 Task: Sort the products in the category "Paper Goods" by unit price (high first).
Action: Mouse moved to (707, 276)
Screenshot: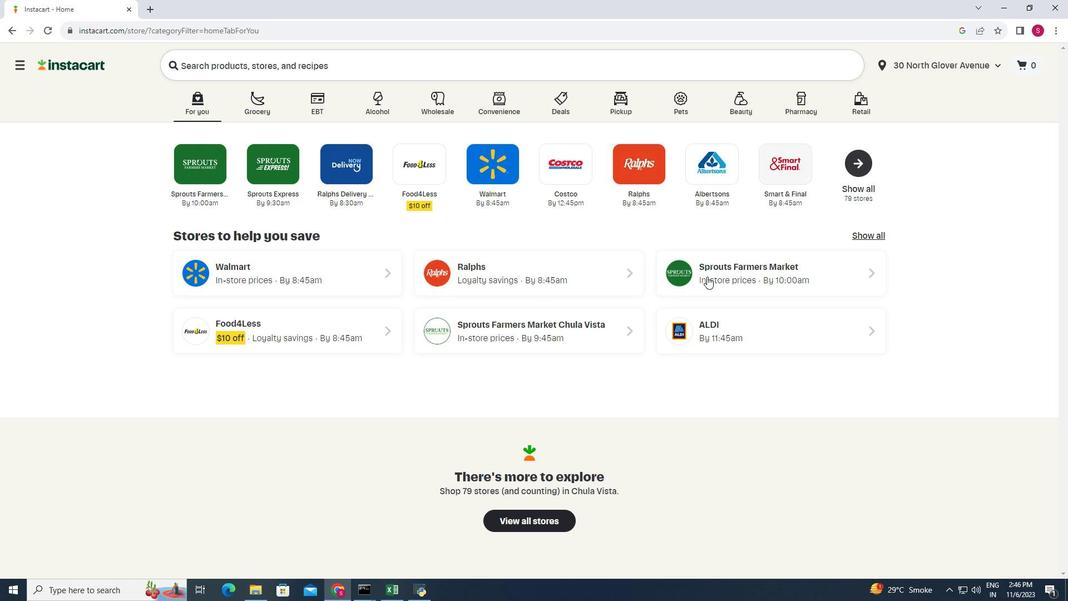 
Action: Mouse pressed left at (707, 276)
Screenshot: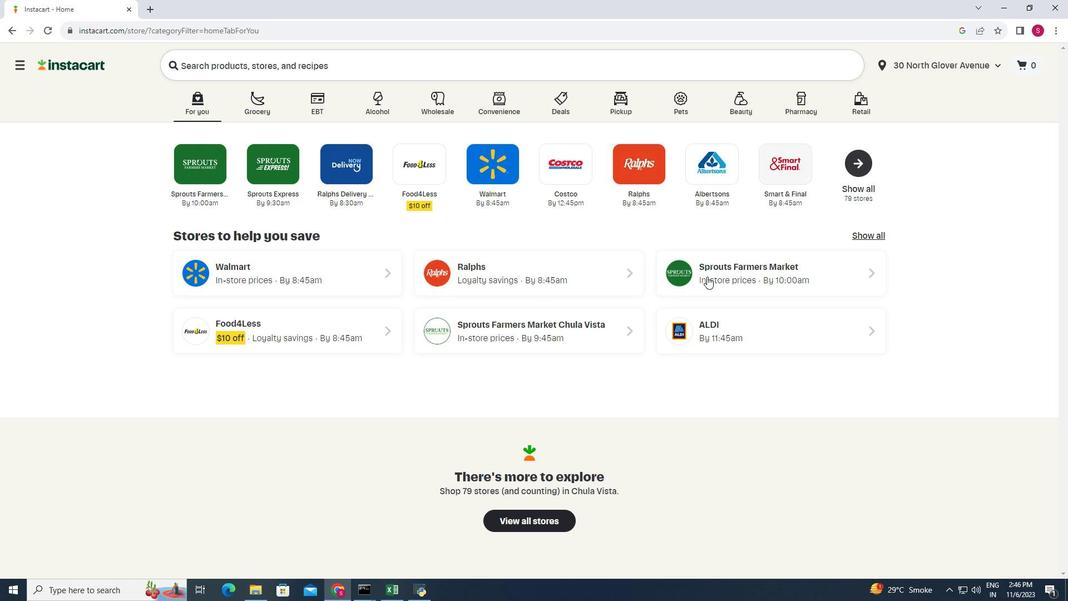 
Action: Mouse moved to (84, 418)
Screenshot: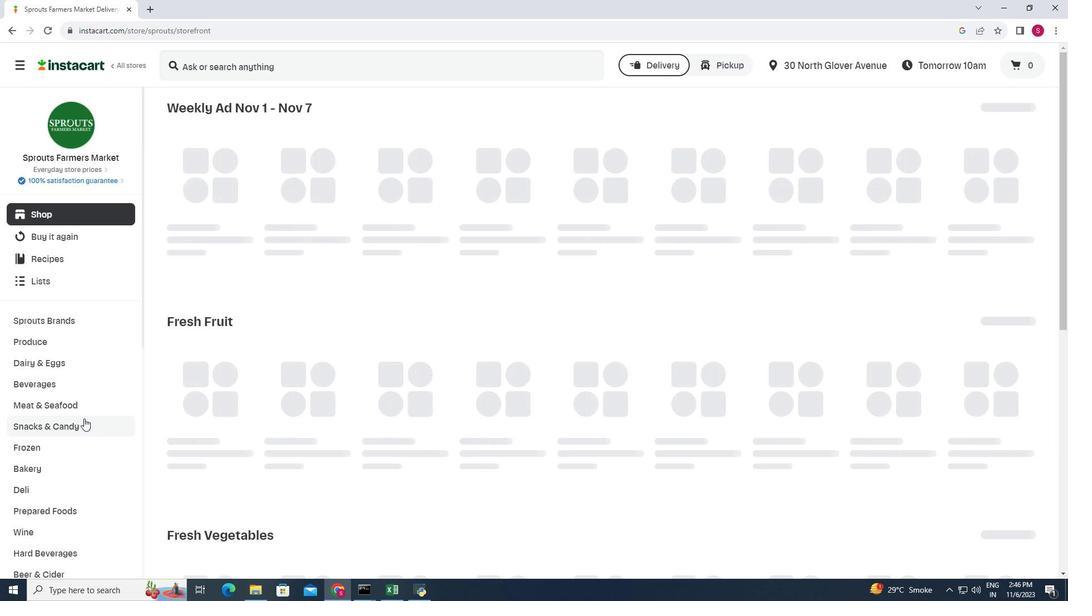 
Action: Mouse scrolled (84, 418) with delta (0, 0)
Screenshot: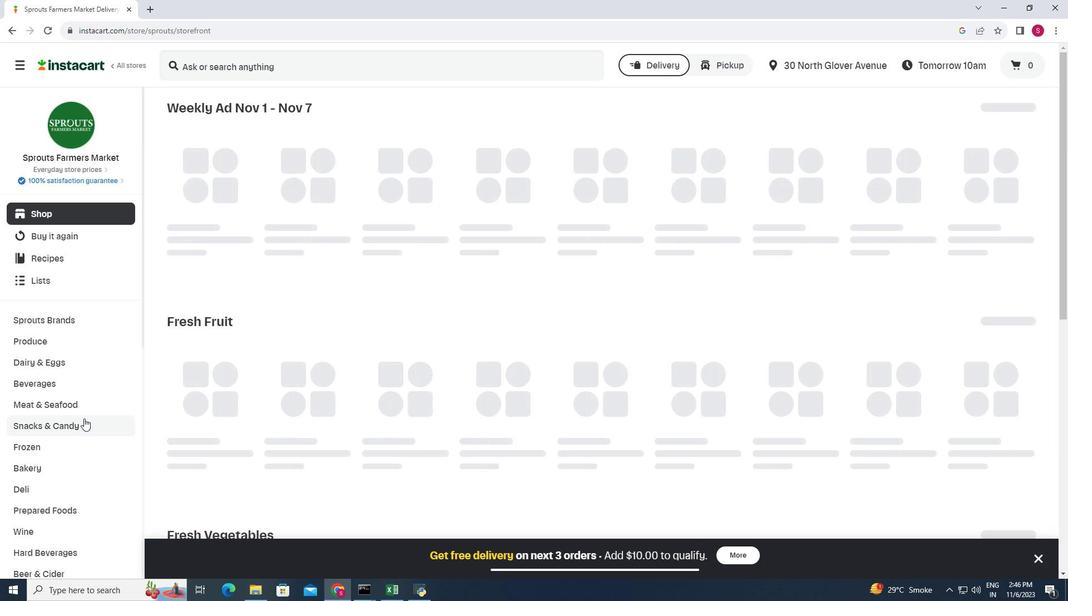 
Action: Mouse scrolled (84, 418) with delta (0, 0)
Screenshot: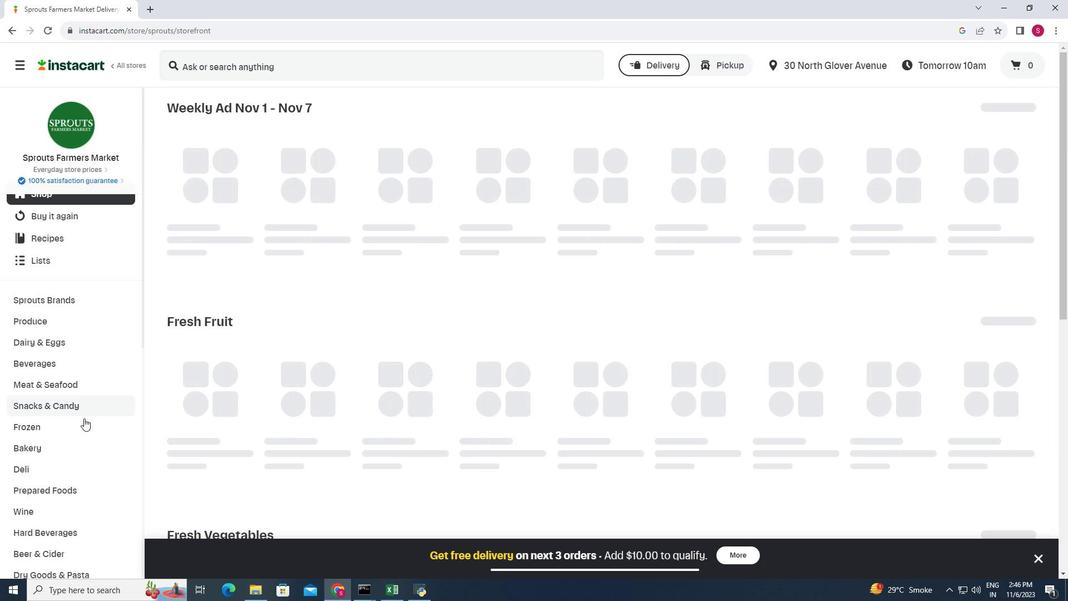 
Action: Mouse scrolled (84, 418) with delta (0, 0)
Screenshot: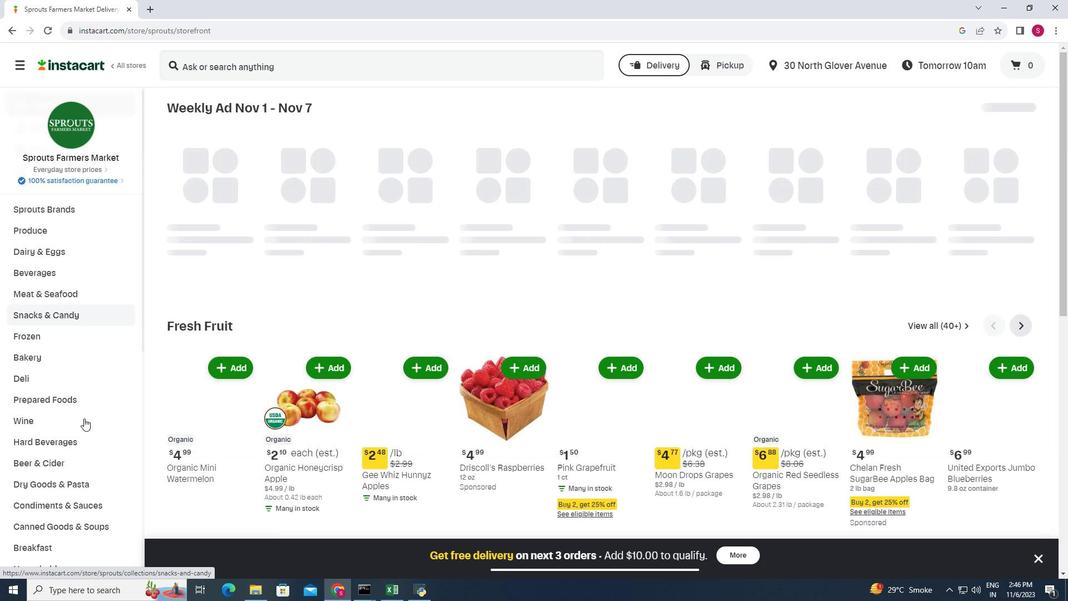 
Action: Mouse scrolled (84, 418) with delta (0, 0)
Screenshot: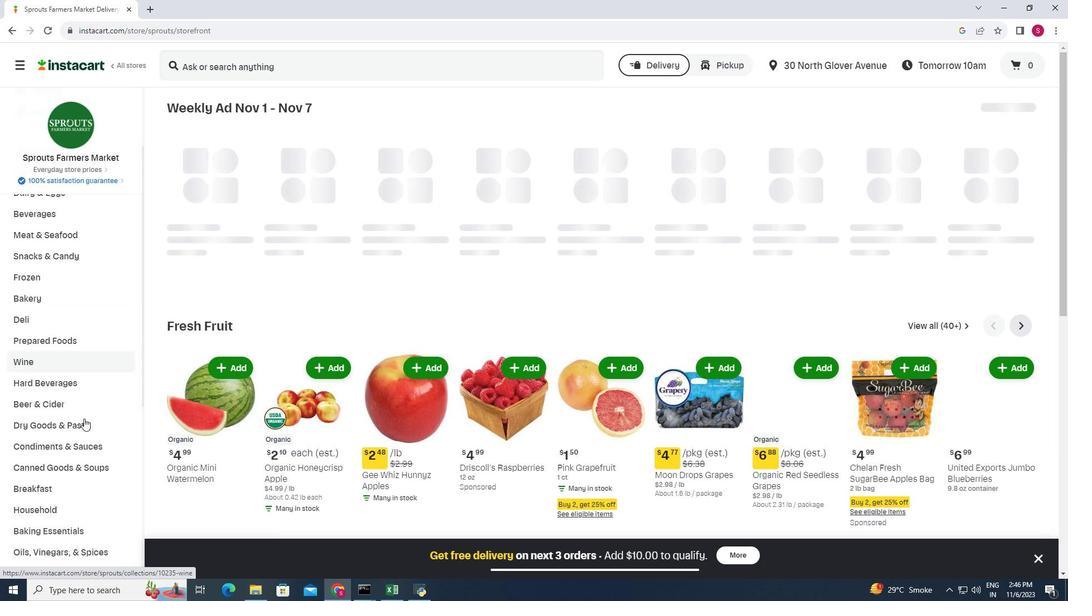 
Action: Mouse moved to (60, 448)
Screenshot: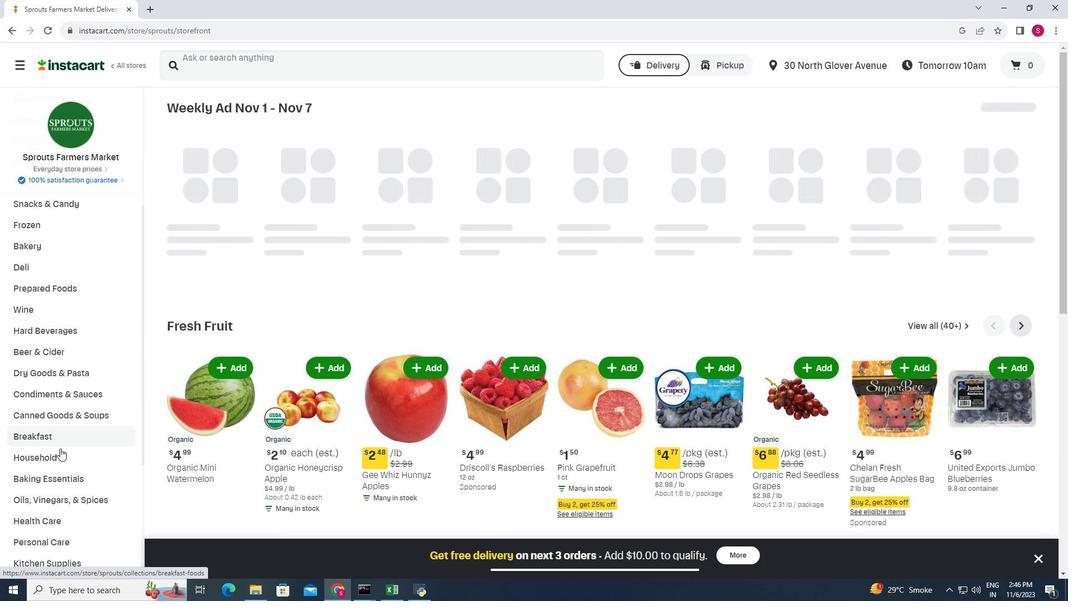 
Action: Mouse pressed left at (60, 448)
Screenshot: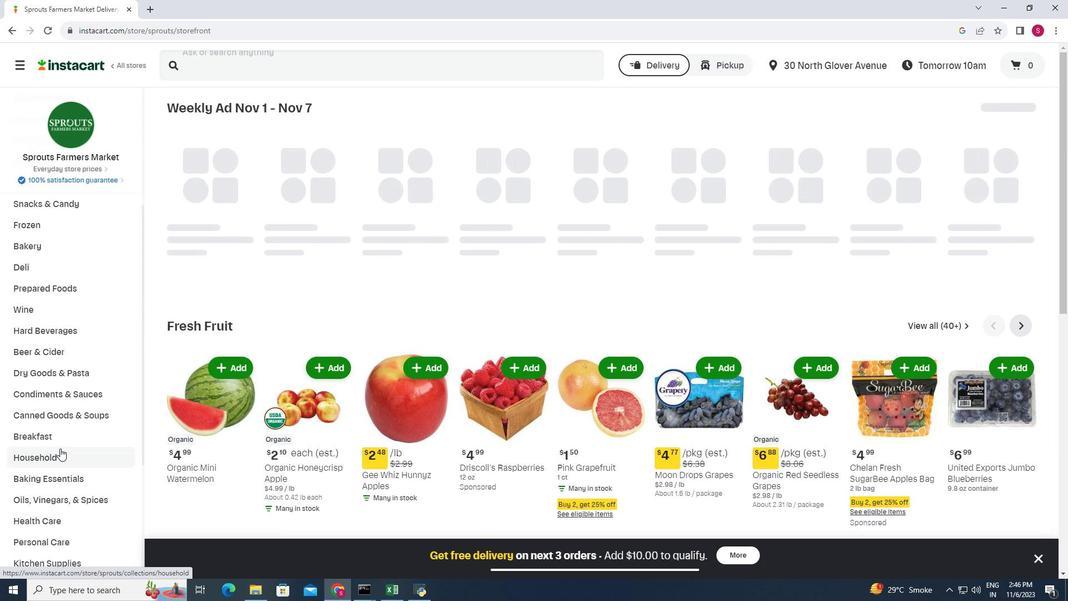 
Action: Mouse moved to (271, 135)
Screenshot: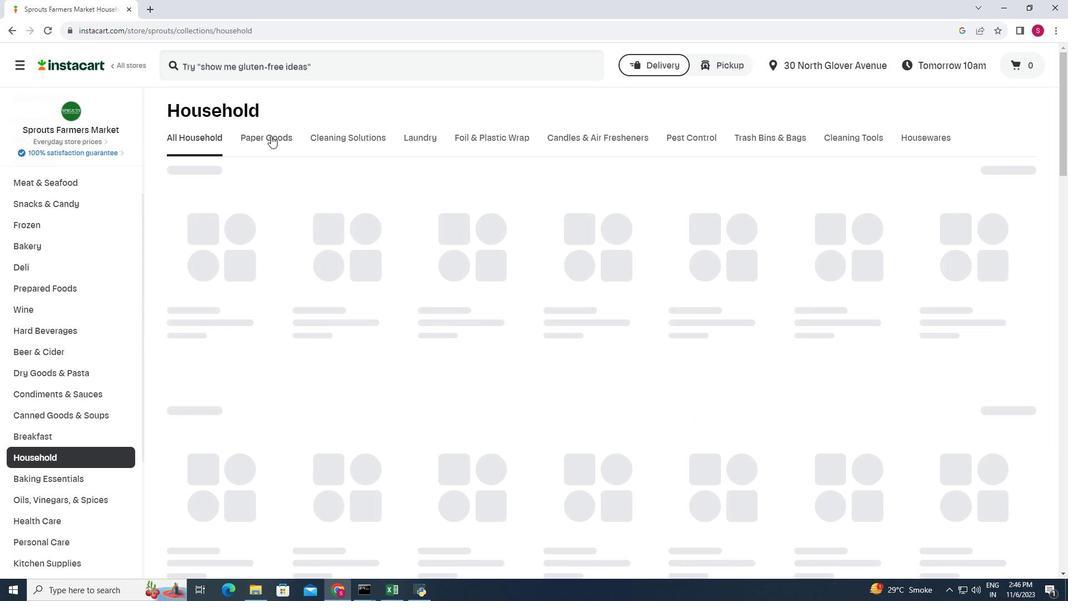 
Action: Mouse pressed left at (271, 135)
Screenshot: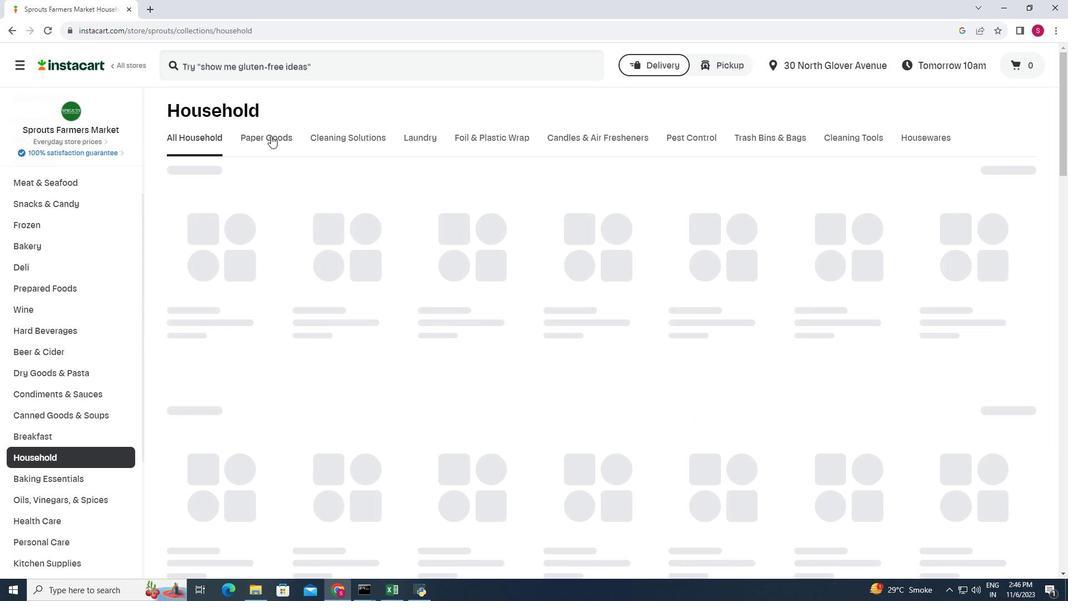 
Action: Mouse moved to (1027, 227)
Screenshot: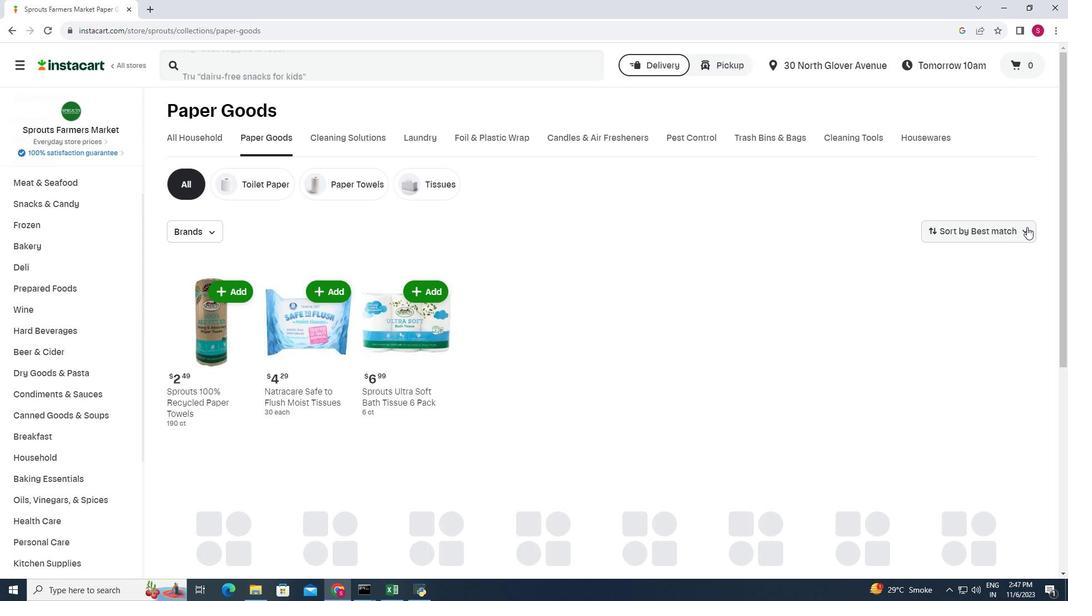 
Action: Mouse pressed left at (1027, 227)
Screenshot: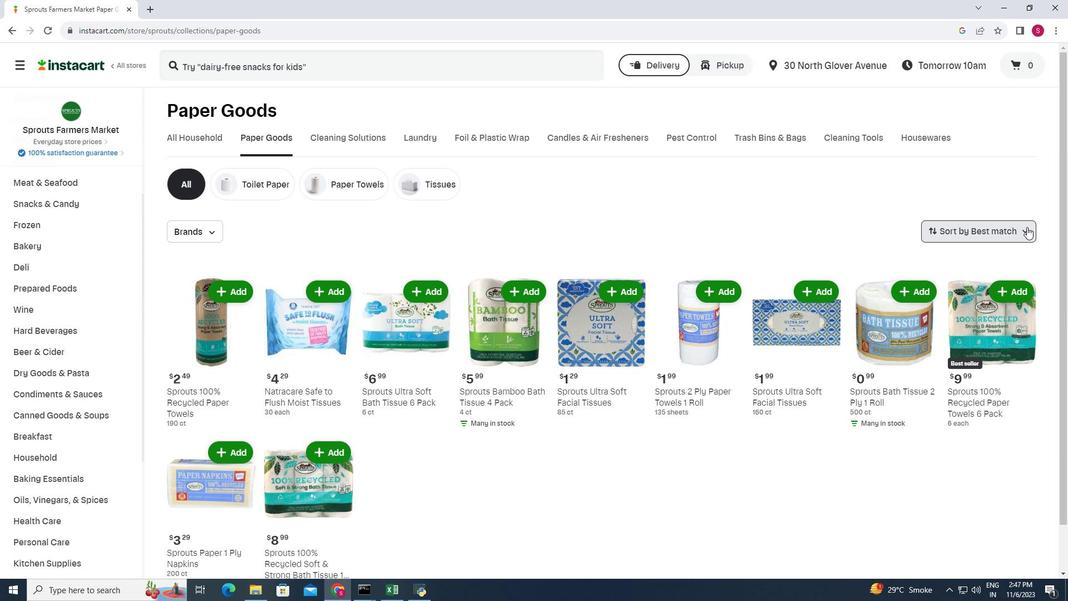 
Action: Mouse moved to (1009, 363)
Screenshot: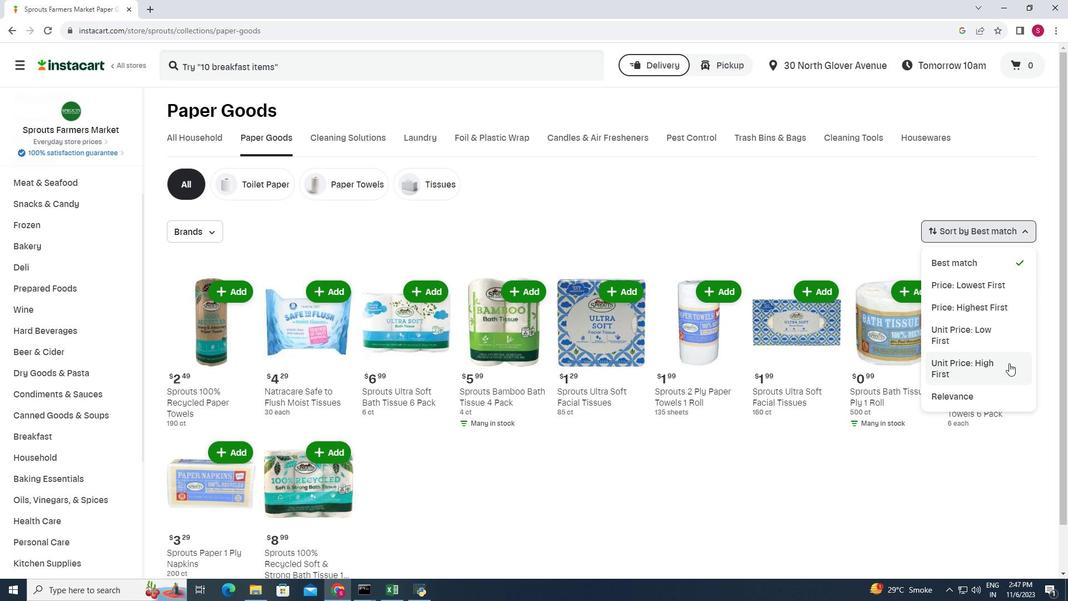 
Action: Mouse pressed left at (1009, 363)
Screenshot: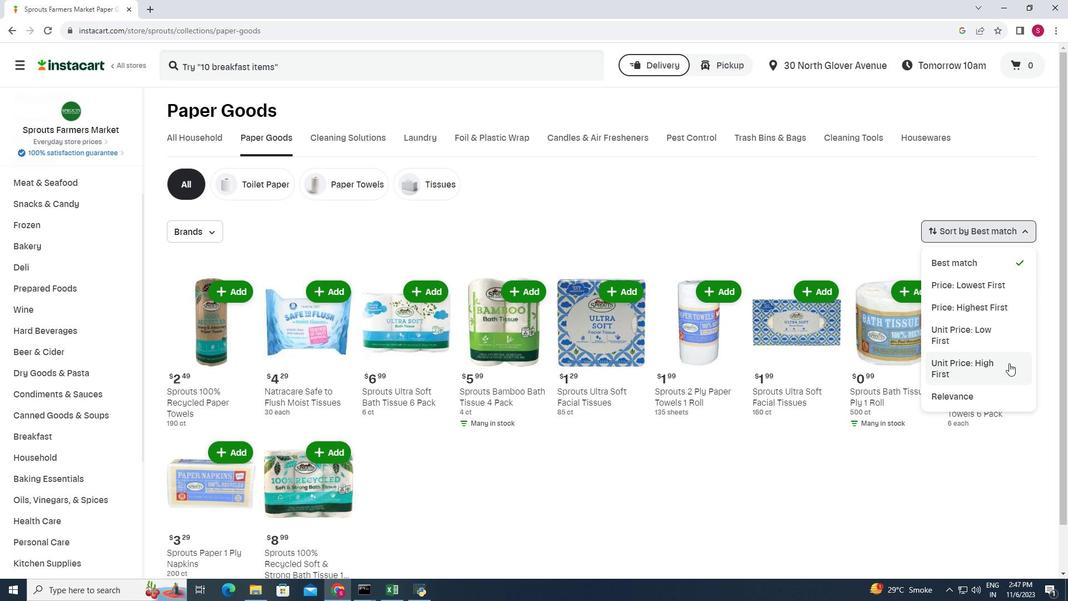 
Action: Mouse moved to (640, 220)
Screenshot: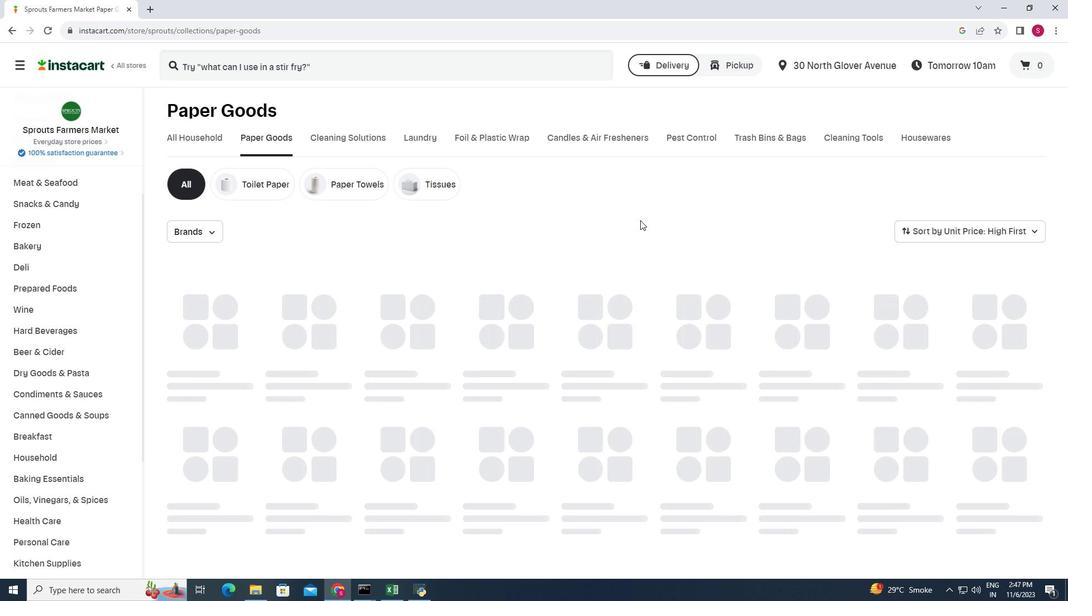 
Action: Mouse scrolled (640, 219) with delta (0, 0)
Screenshot: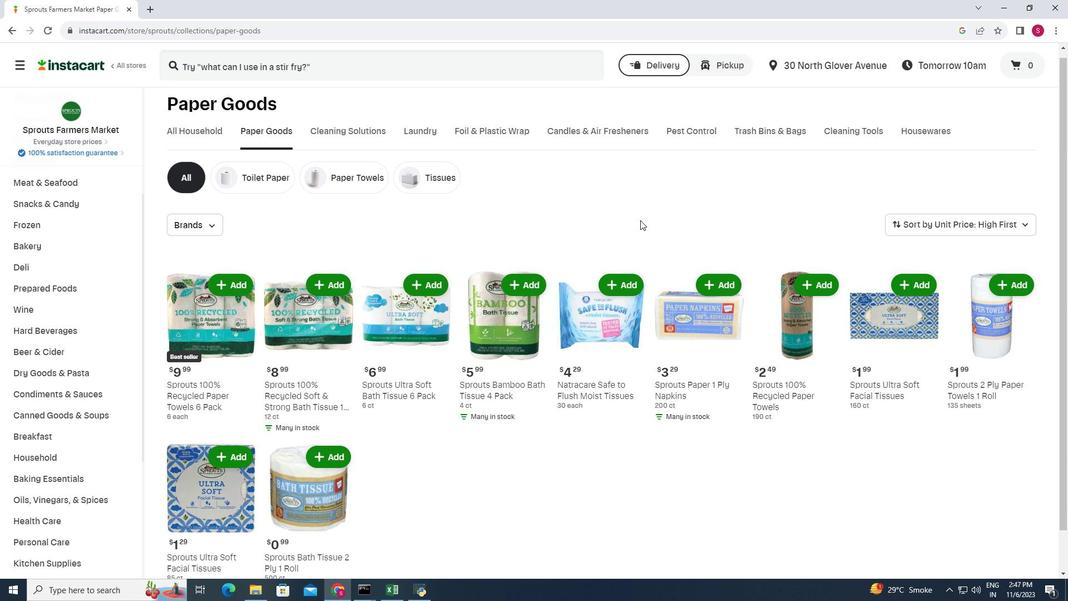 
Action: Mouse scrolled (640, 219) with delta (0, 0)
Screenshot: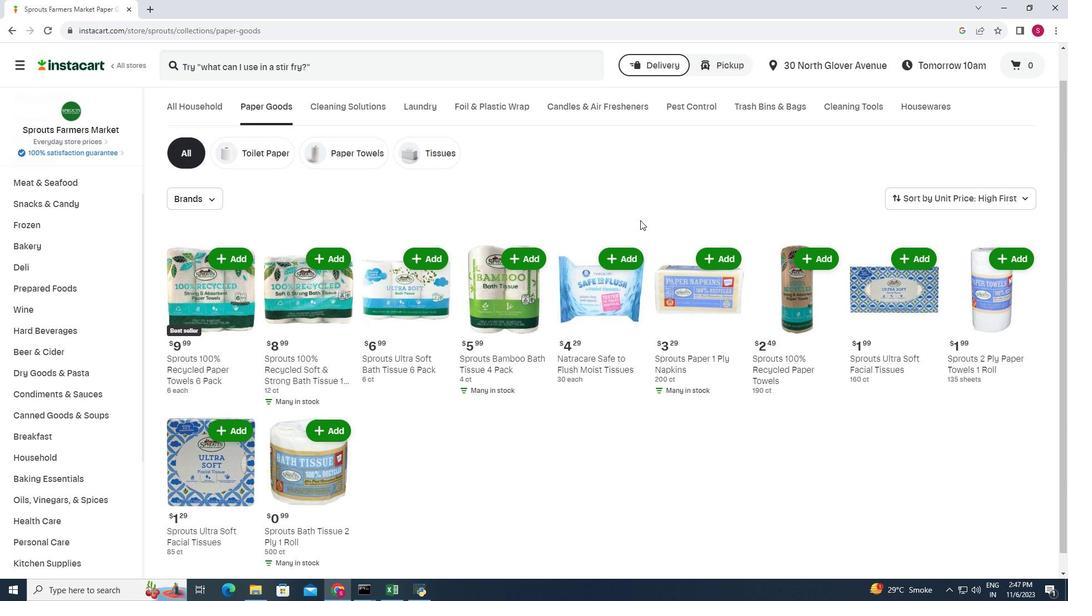 
Action: Mouse moved to (640, 220)
Screenshot: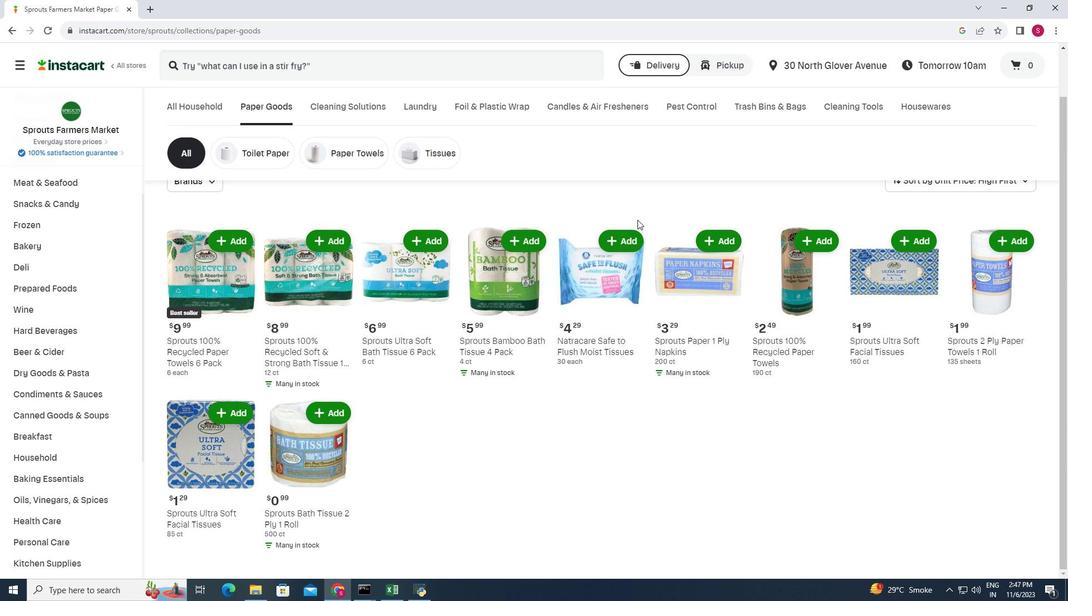 
